 Task: In the  document Employmentplan.docx Change font size of watermark '120' and place the watermark  'Horizontally'. Insert footer and write www.quantum.com
Action: Mouse moved to (136, 98)
Screenshot: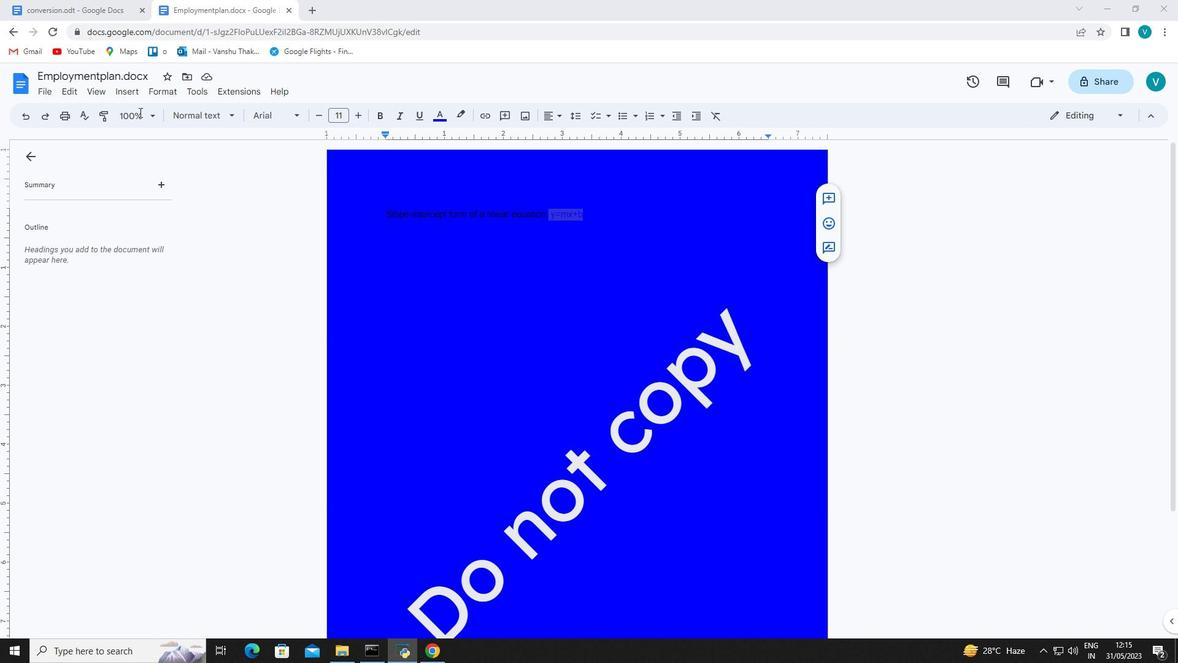 
Action: Mouse pressed left at (136, 98)
Screenshot: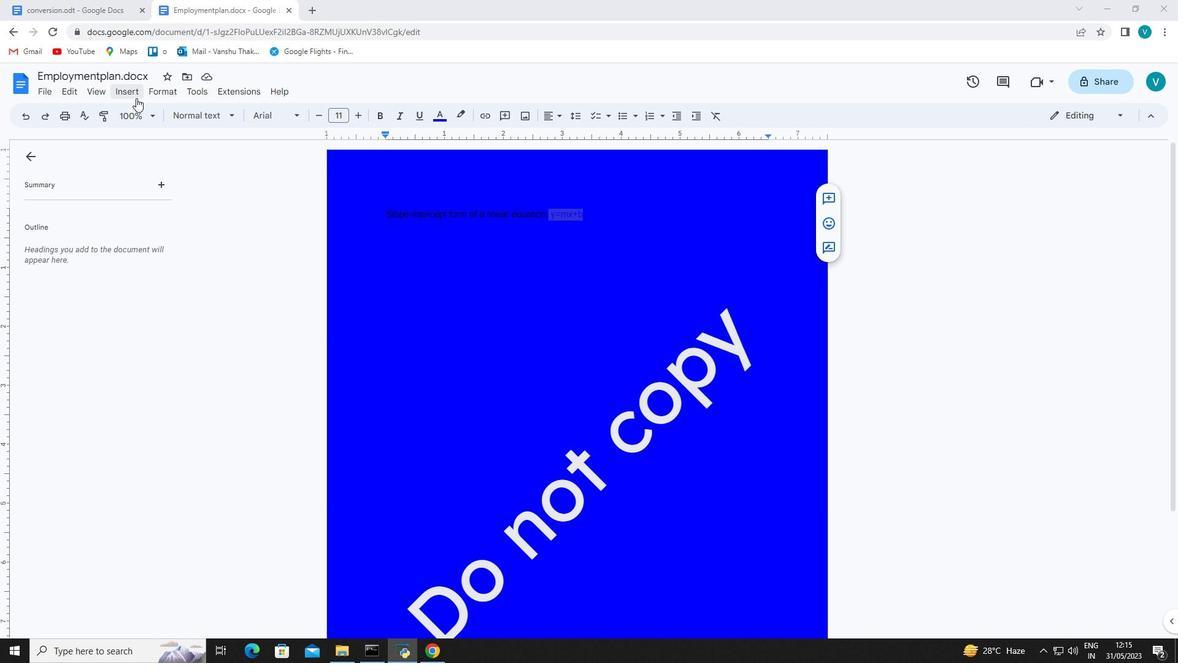 
Action: Mouse moved to (172, 373)
Screenshot: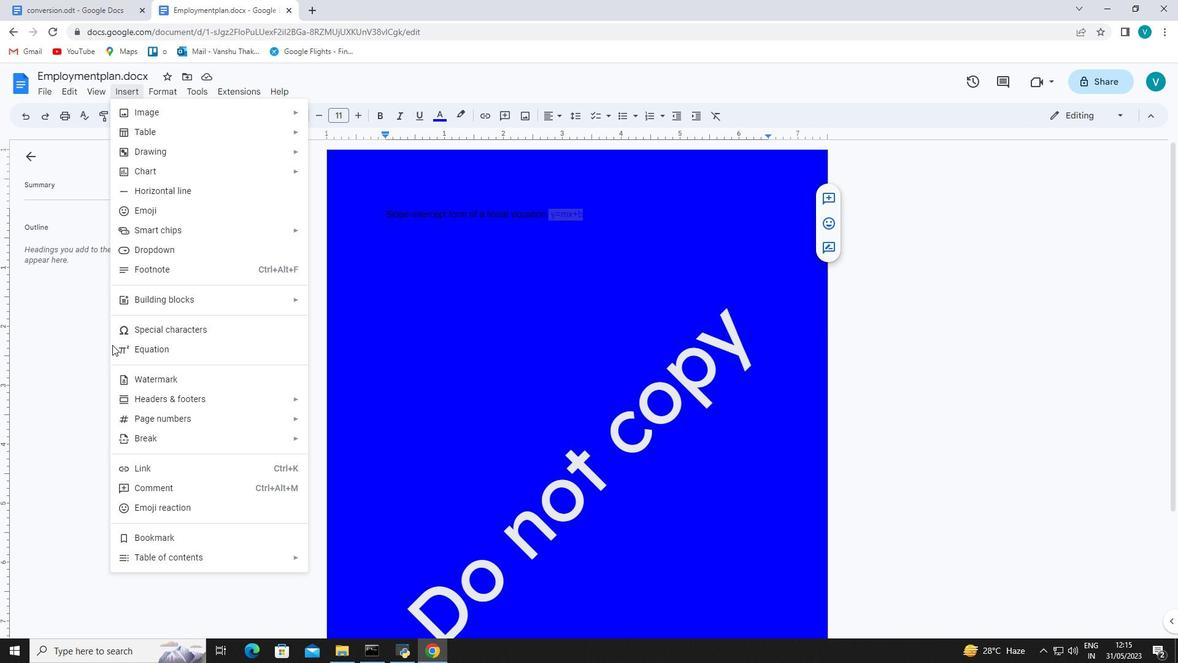 
Action: Mouse pressed left at (172, 373)
Screenshot: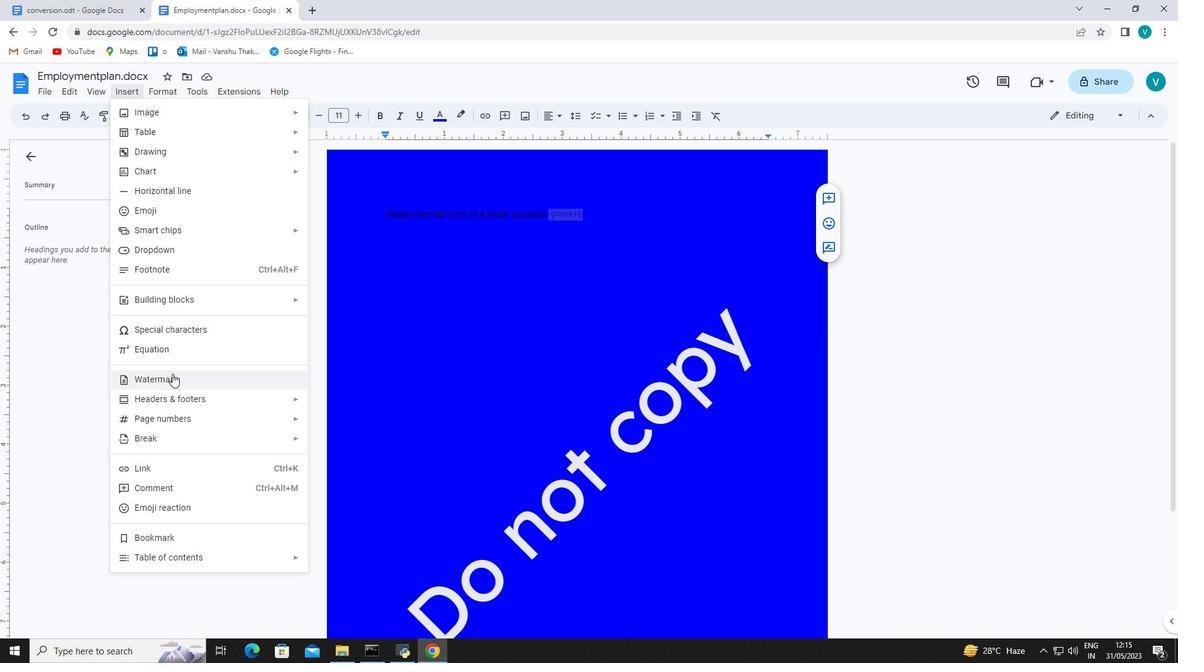 
Action: Mouse moved to (1064, 279)
Screenshot: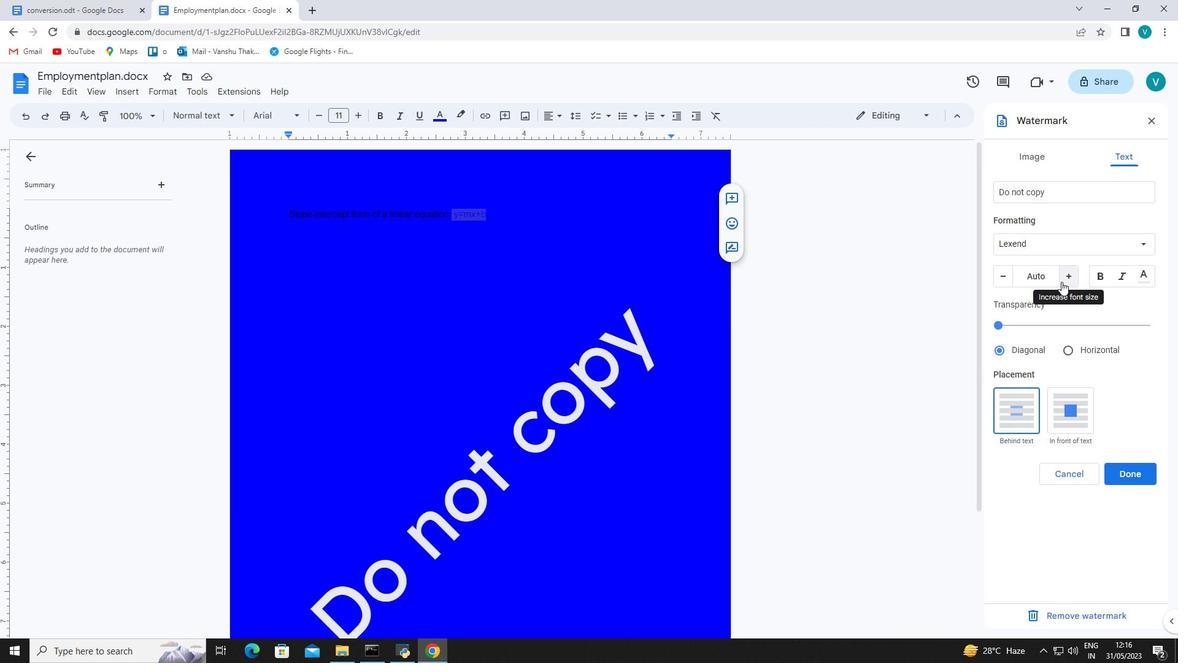 
Action: Mouse pressed left at (1064, 279)
Screenshot: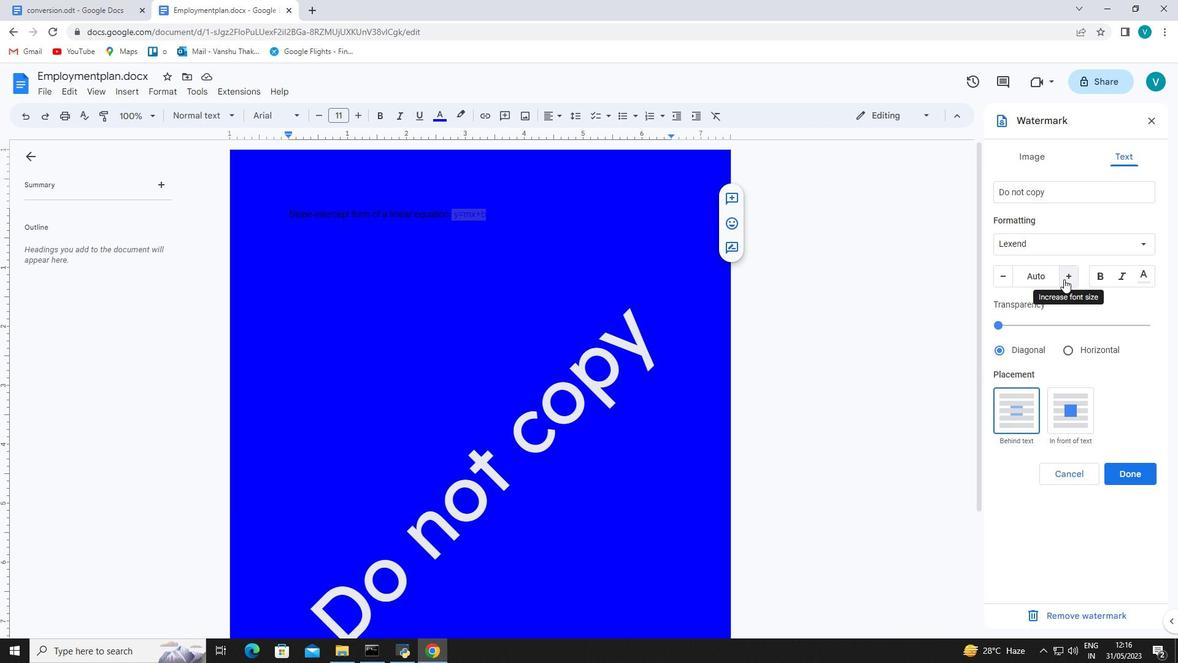 
Action: Mouse pressed left at (1064, 279)
Screenshot: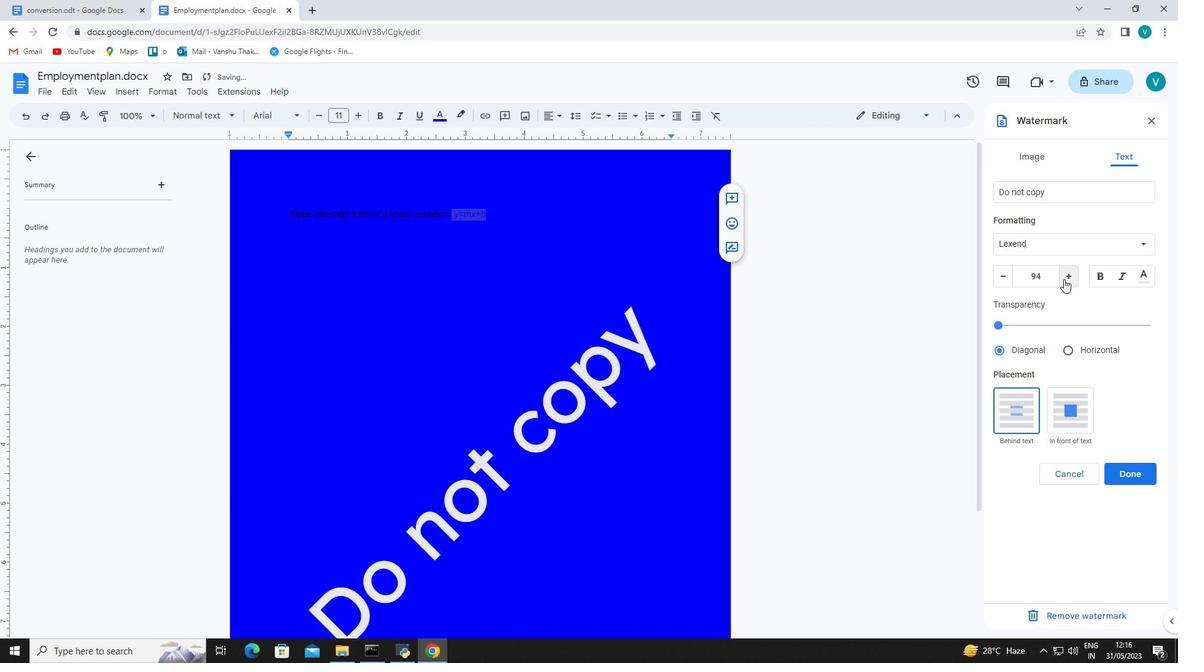 
Action: Mouse pressed left at (1064, 279)
Screenshot: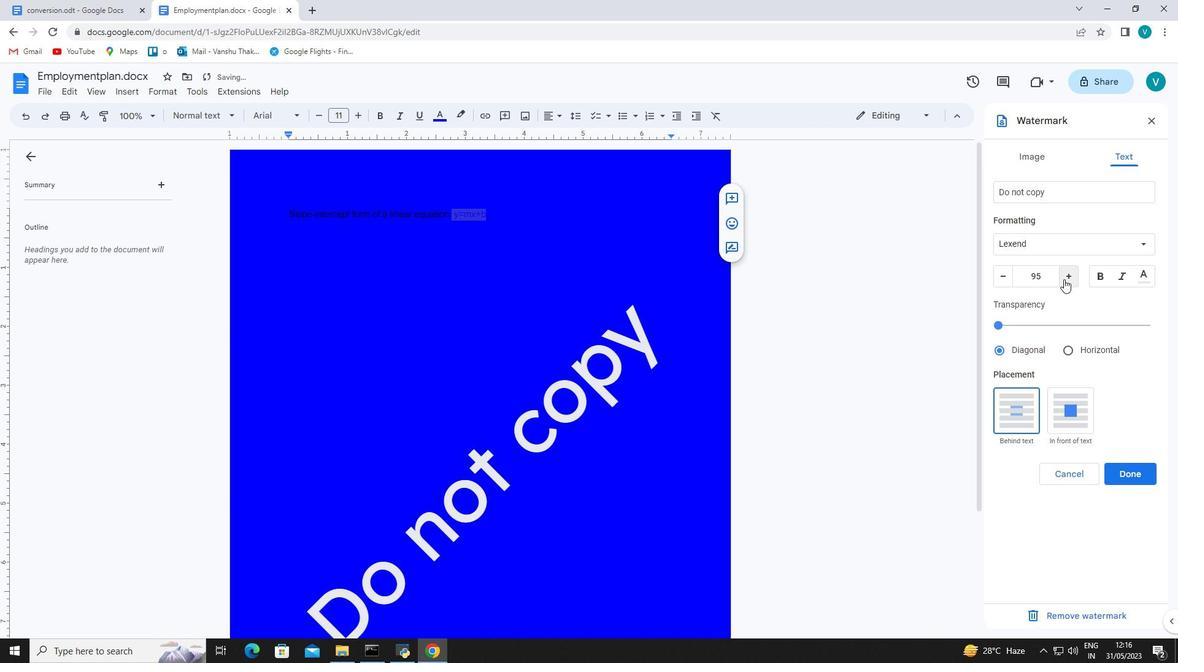 
Action: Mouse pressed left at (1064, 279)
Screenshot: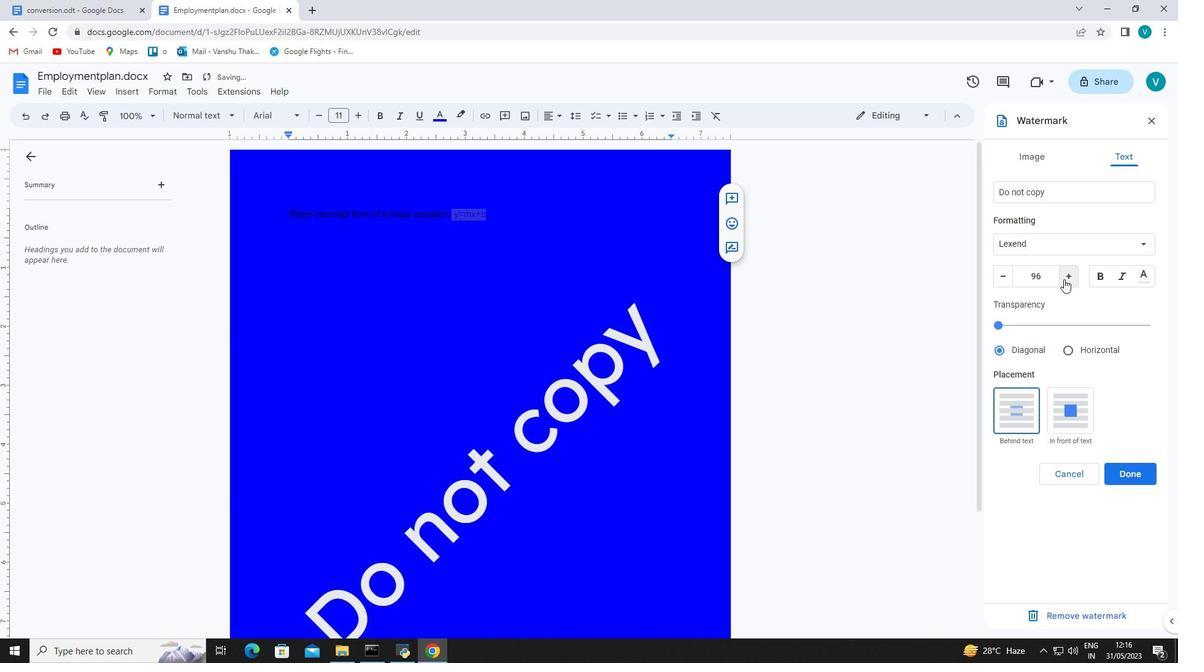 
Action: Mouse pressed left at (1064, 279)
Screenshot: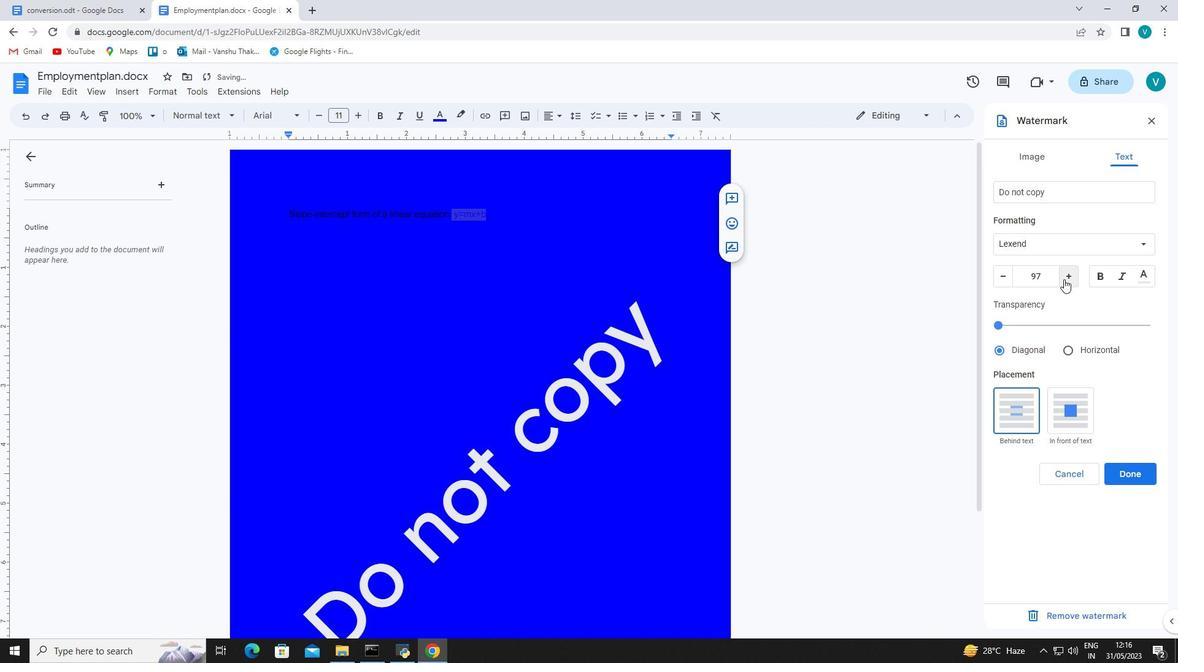 
Action: Mouse pressed left at (1064, 279)
Screenshot: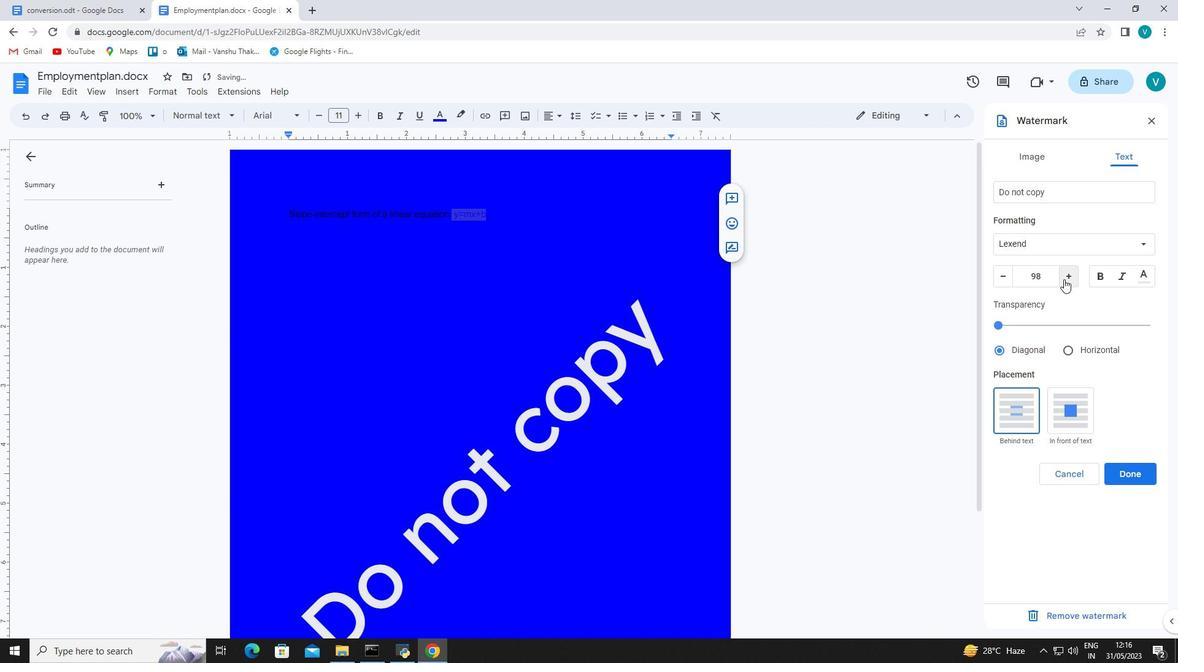 
Action: Mouse pressed left at (1064, 279)
Screenshot: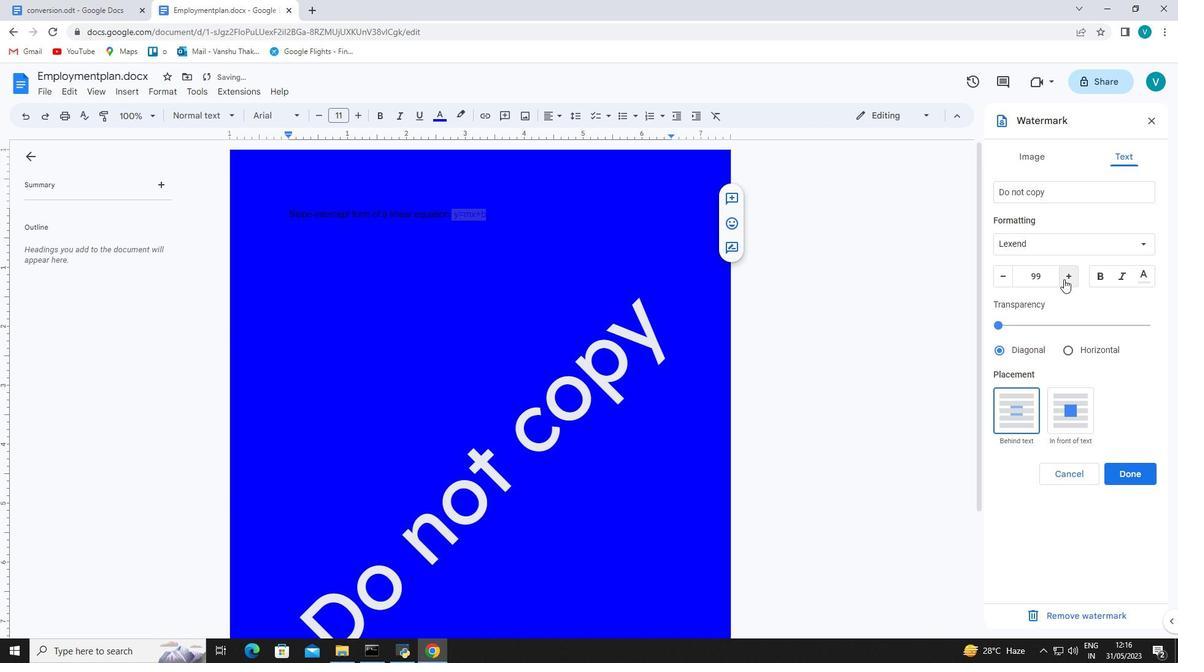 
Action: Mouse pressed left at (1064, 279)
Screenshot: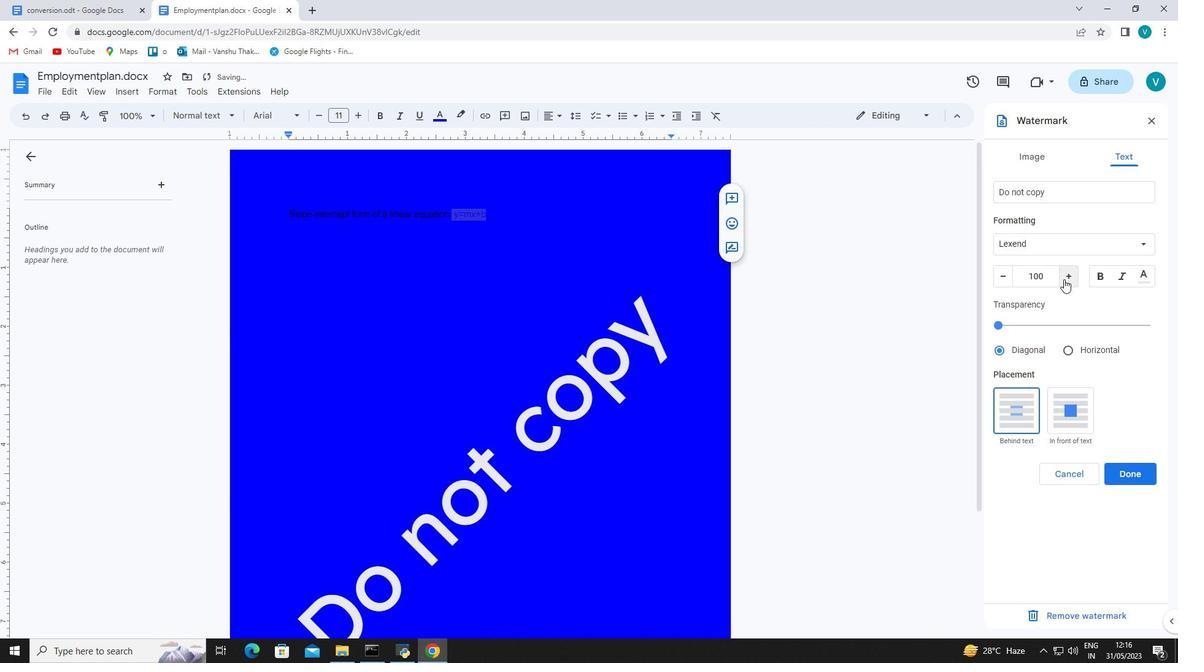 
Action: Mouse pressed left at (1064, 279)
Screenshot: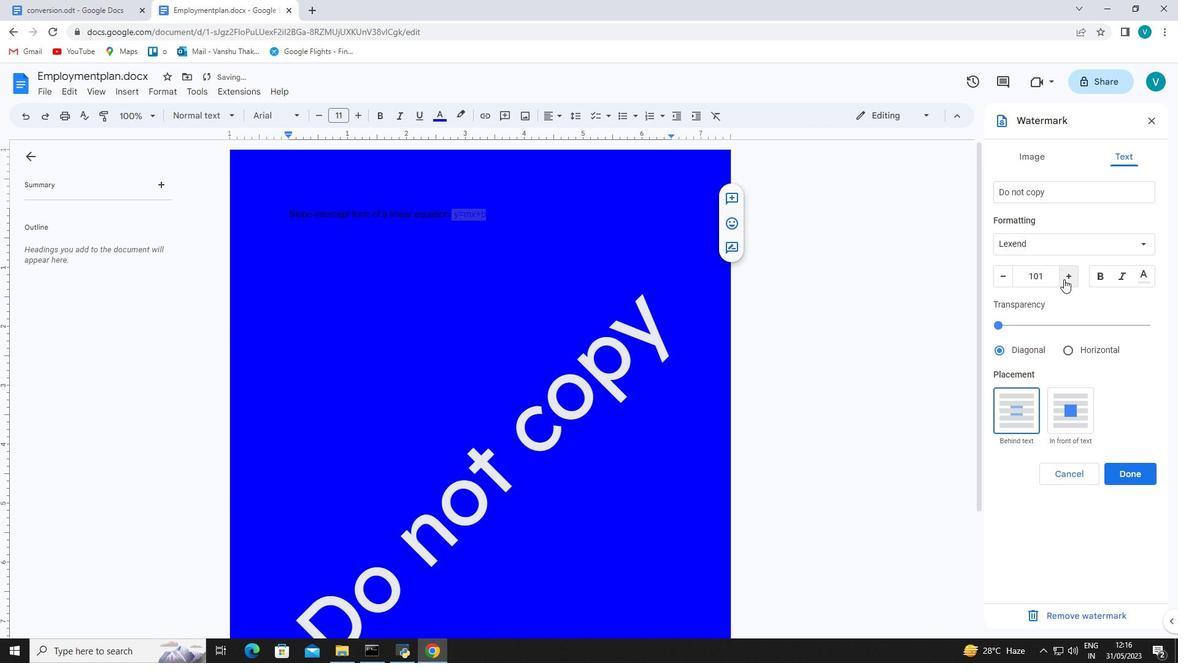 
Action: Mouse pressed left at (1064, 279)
Screenshot: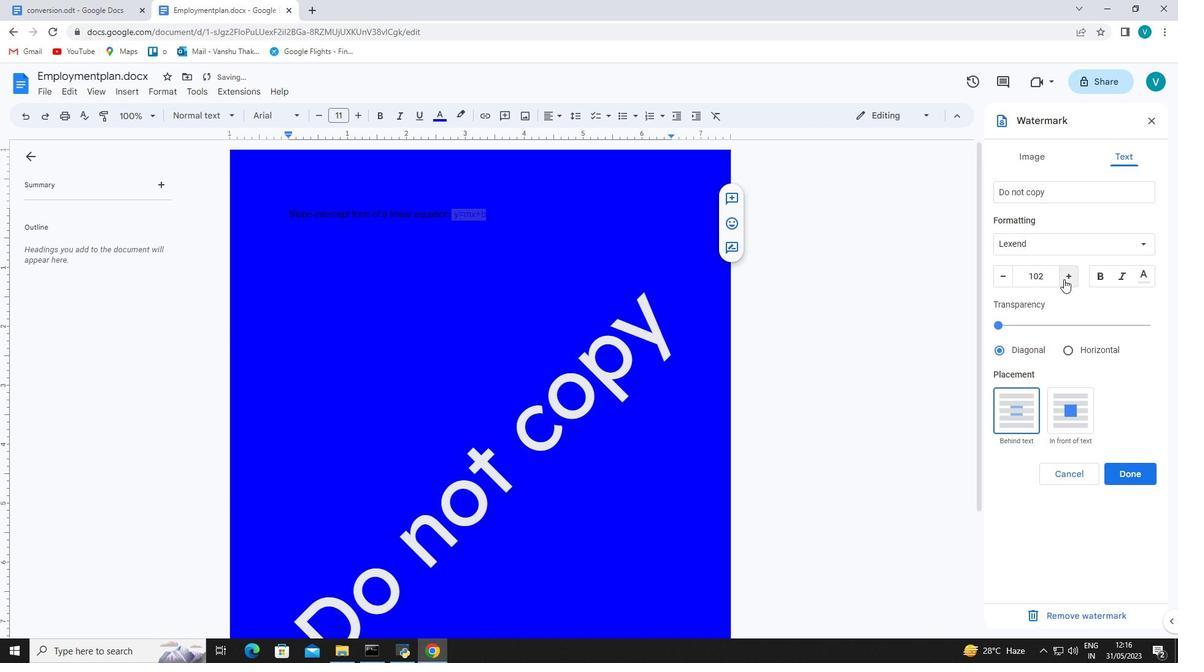 
Action: Mouse pressed left at (1064, 279)
Screenshot: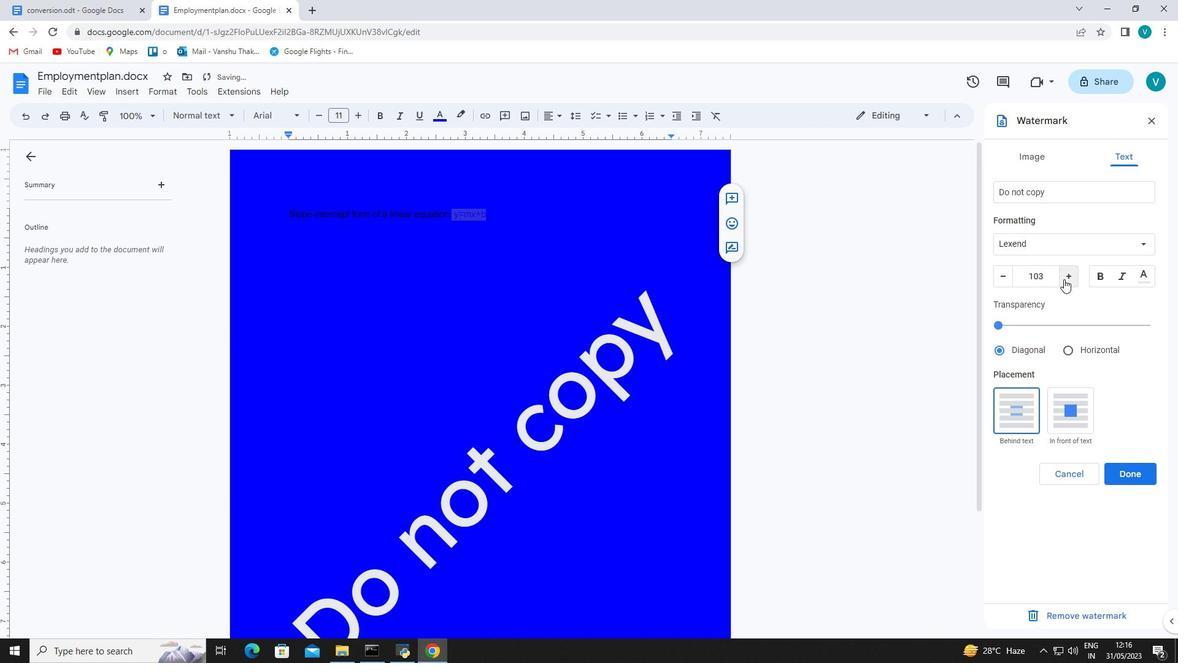 
Action: Mouse pressed left at (1064, 279)
Screenshot: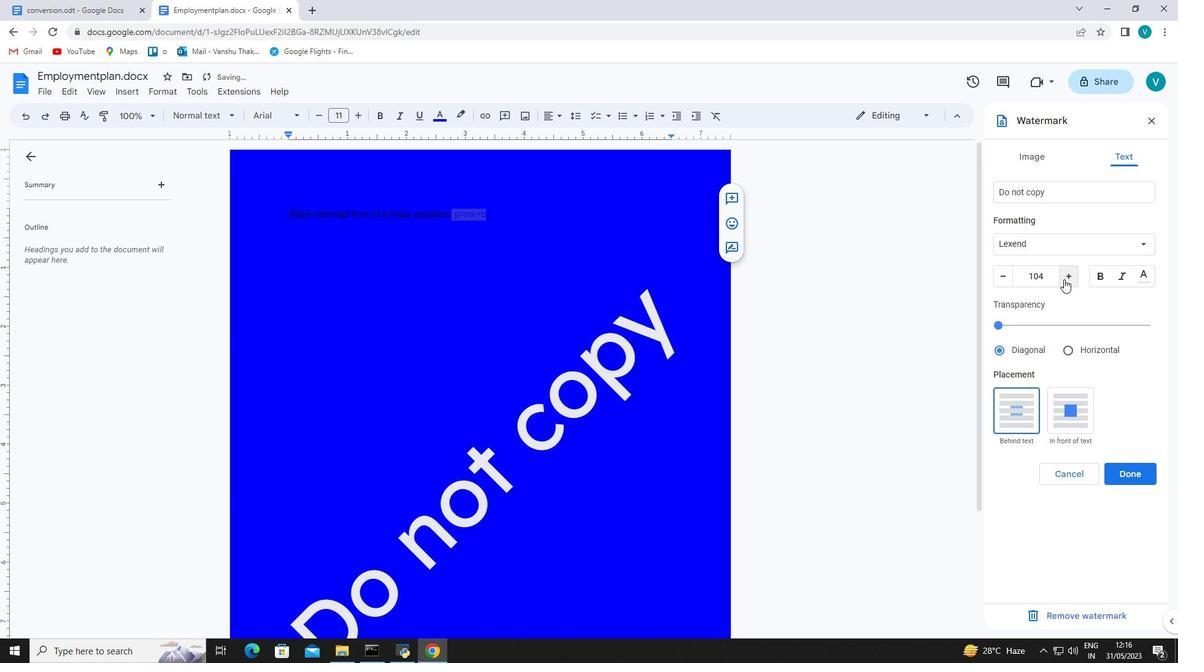 
Action: Mouse pressed left at (1064, 279)
Screenshot: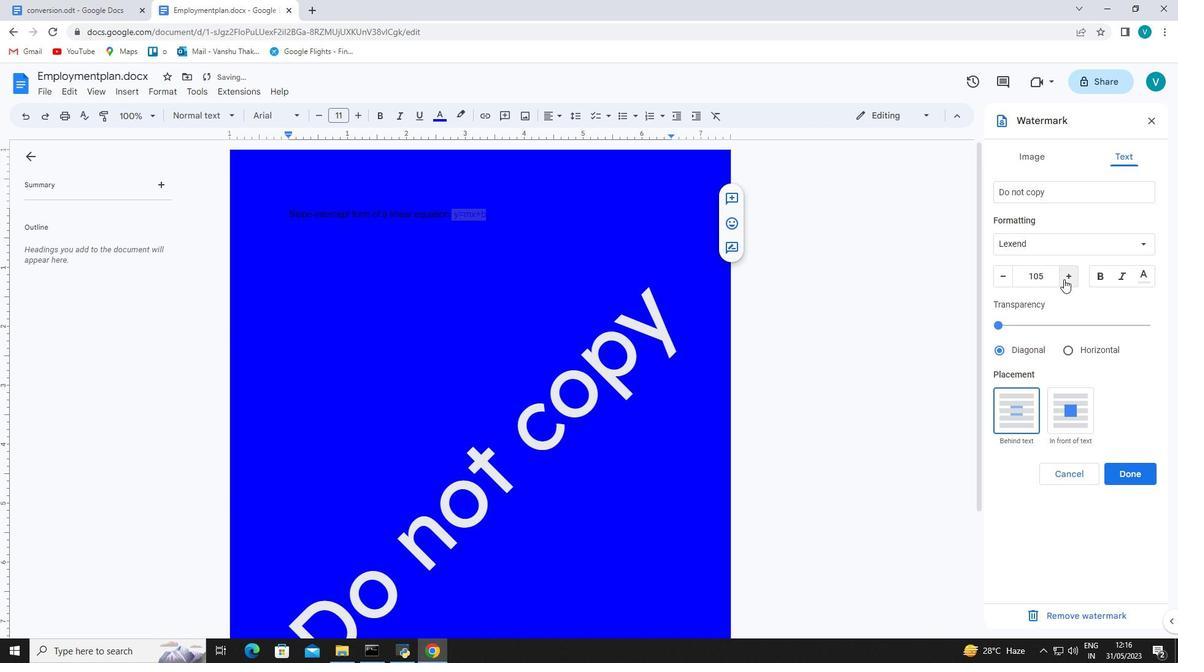 
Action: Mouse pressed left at (1064, 279)
Screenshot: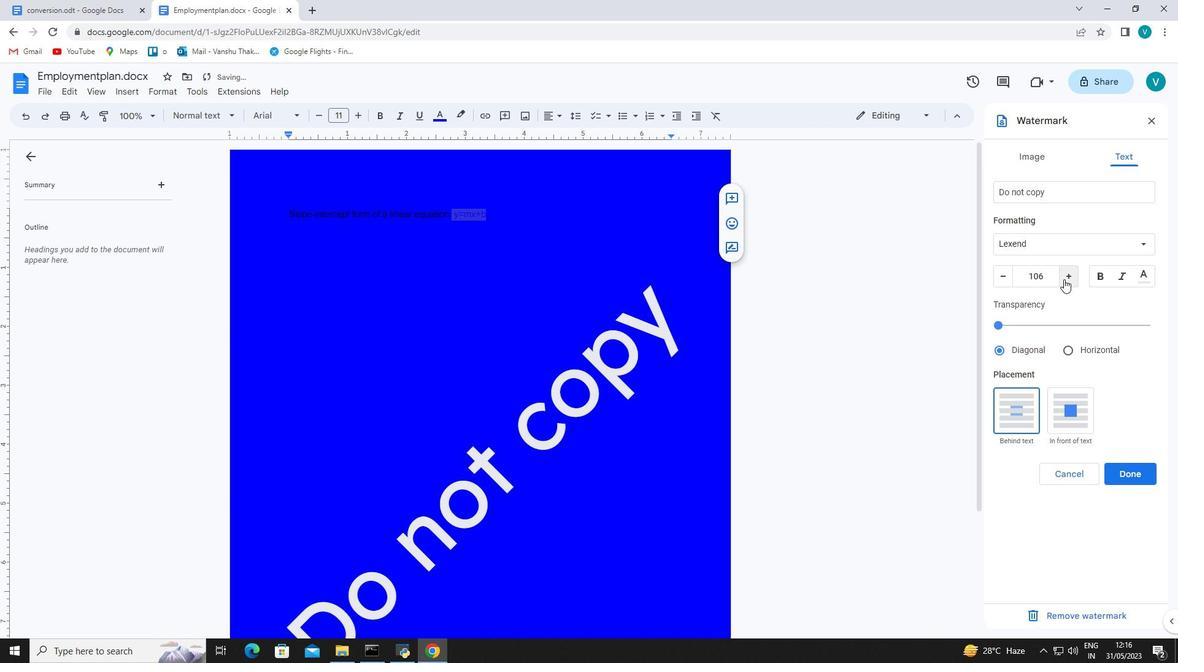 
Action: Mouse pressed left at (1064, 279)
Screenshot: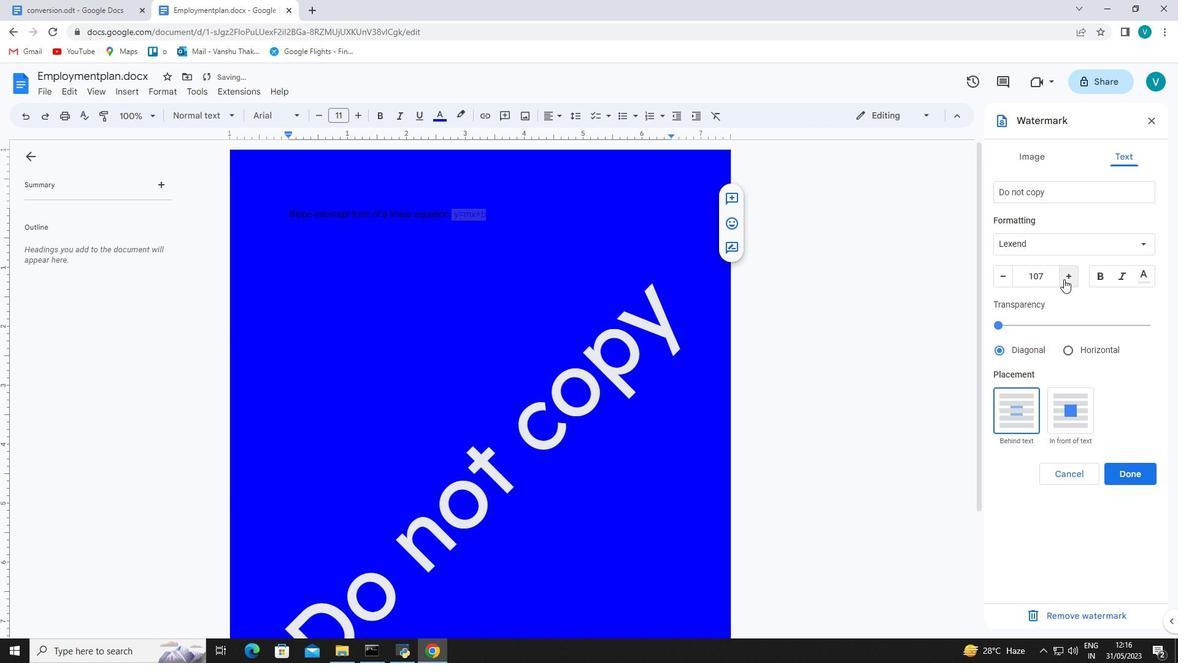 
Action: Mouse pressed left at (1064, 279)
Screenshot: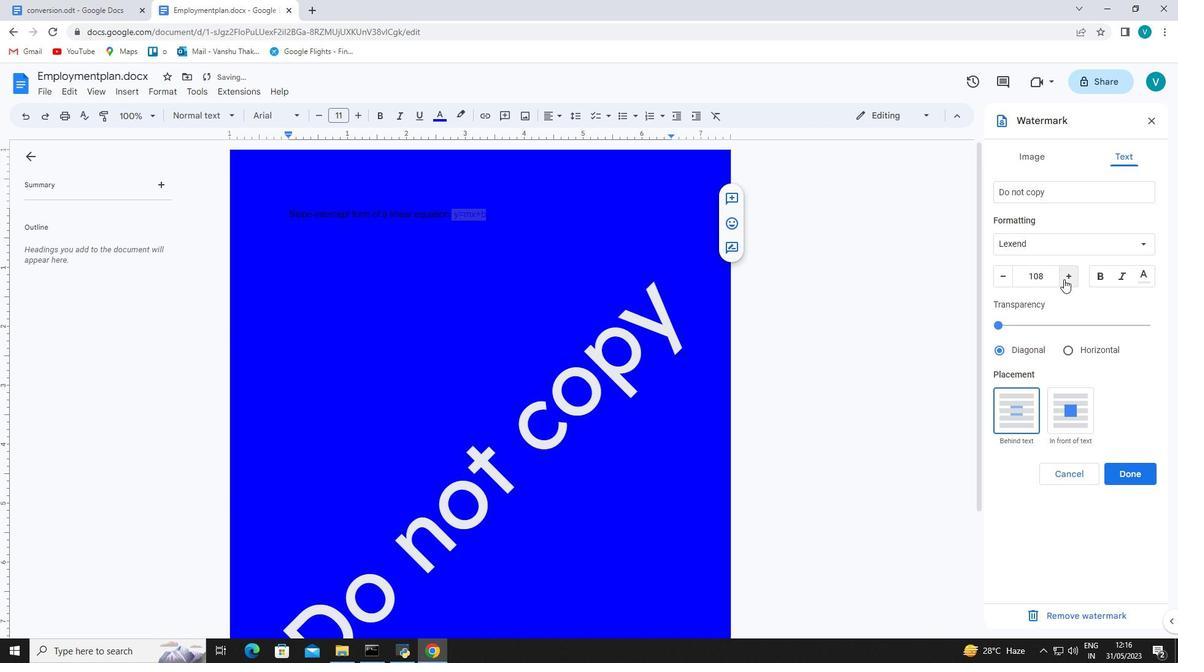 
Action: Mouse pressed left at (1064, 279)
Screenshot: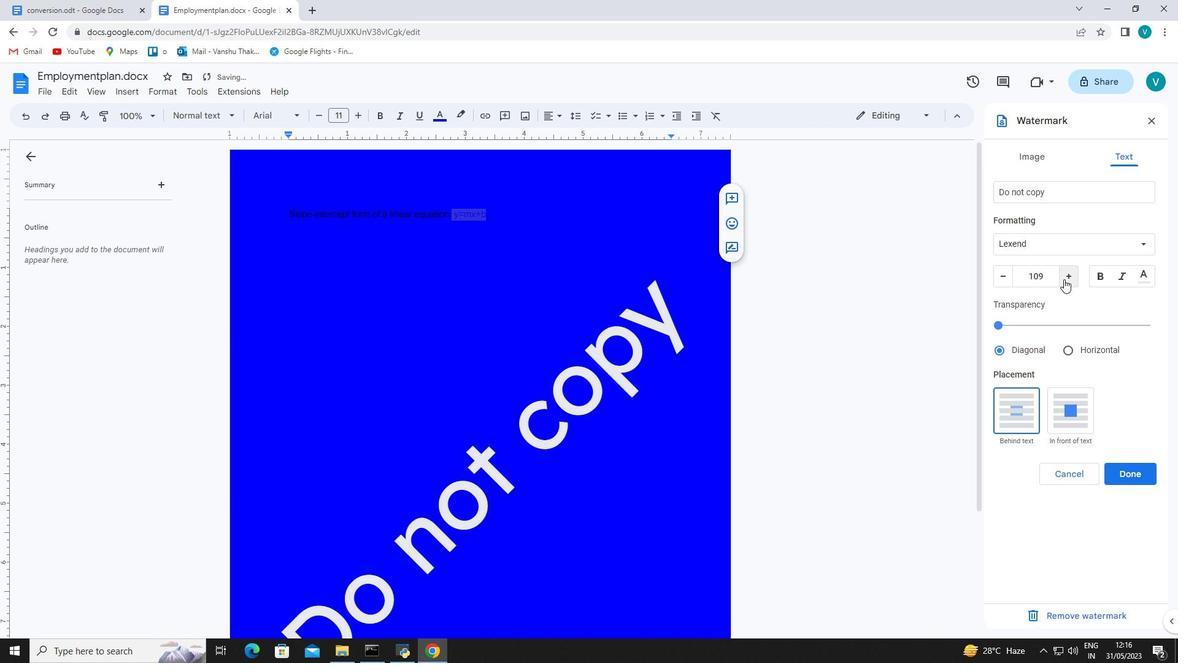 
Action: Mouse pressed left at (1064, 279)
Screenshot: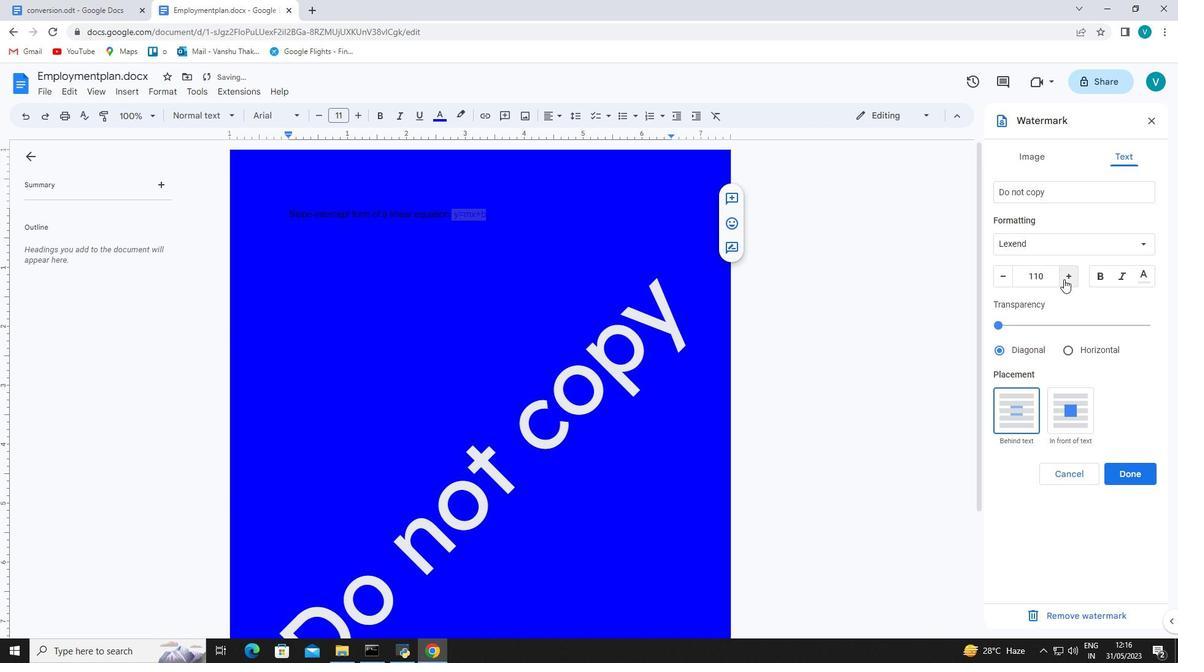 
Action: Mouse pressed left at (1064, 279)
Screenshot: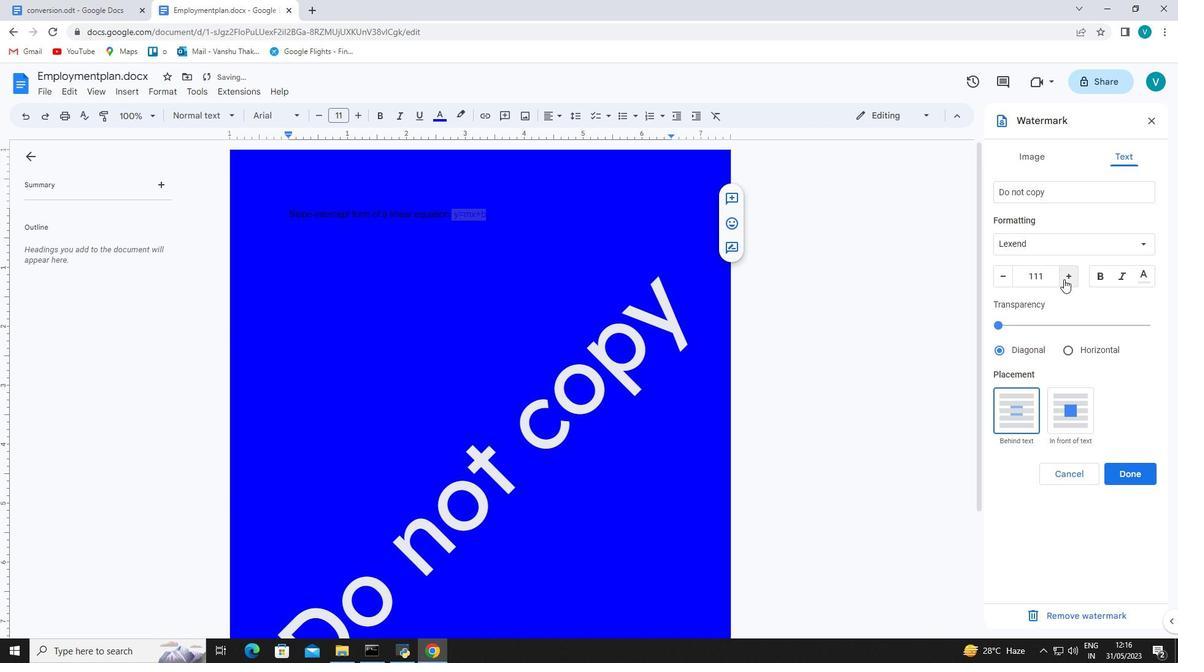 
Action: Mouse pressed left at (1064, 279)
Screenshot: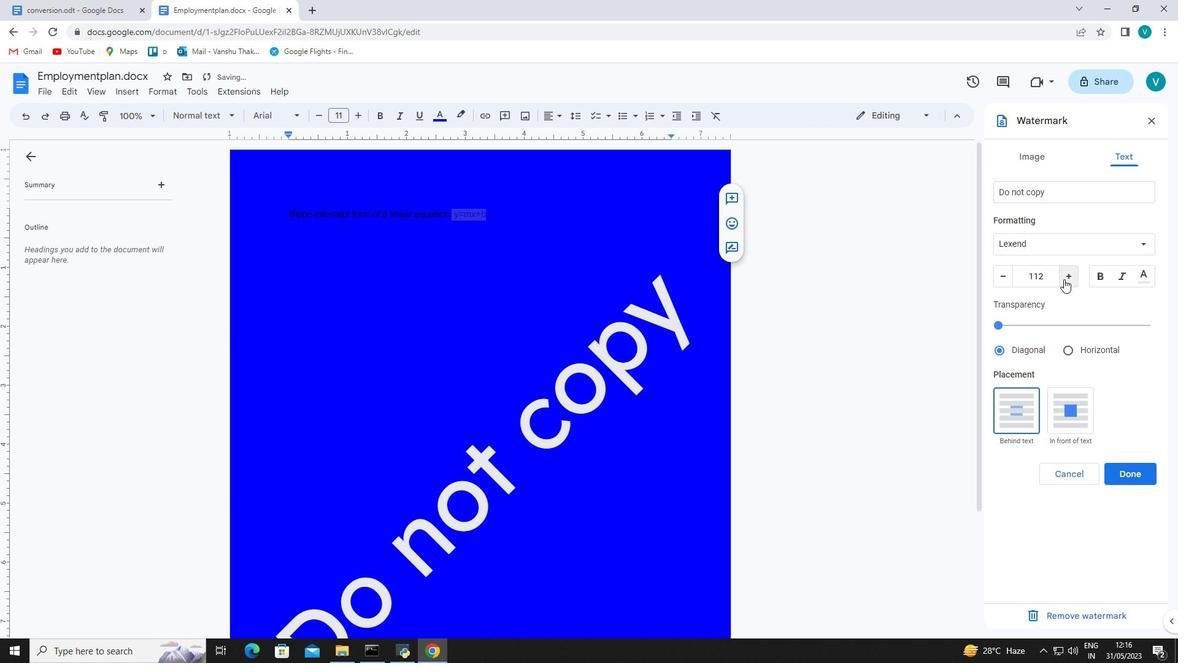 
Action: Mouse pressed left at (1064, 279)
Screenshot: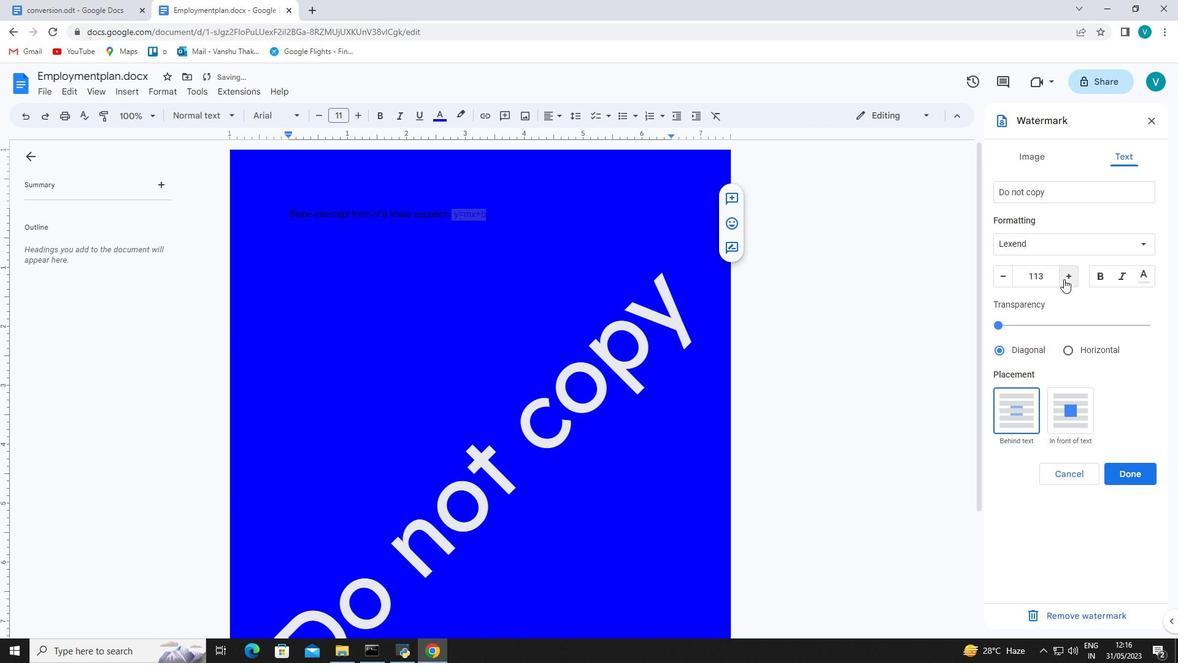 
Action: Mouse pressed left at (1064, 279)
Screenshot: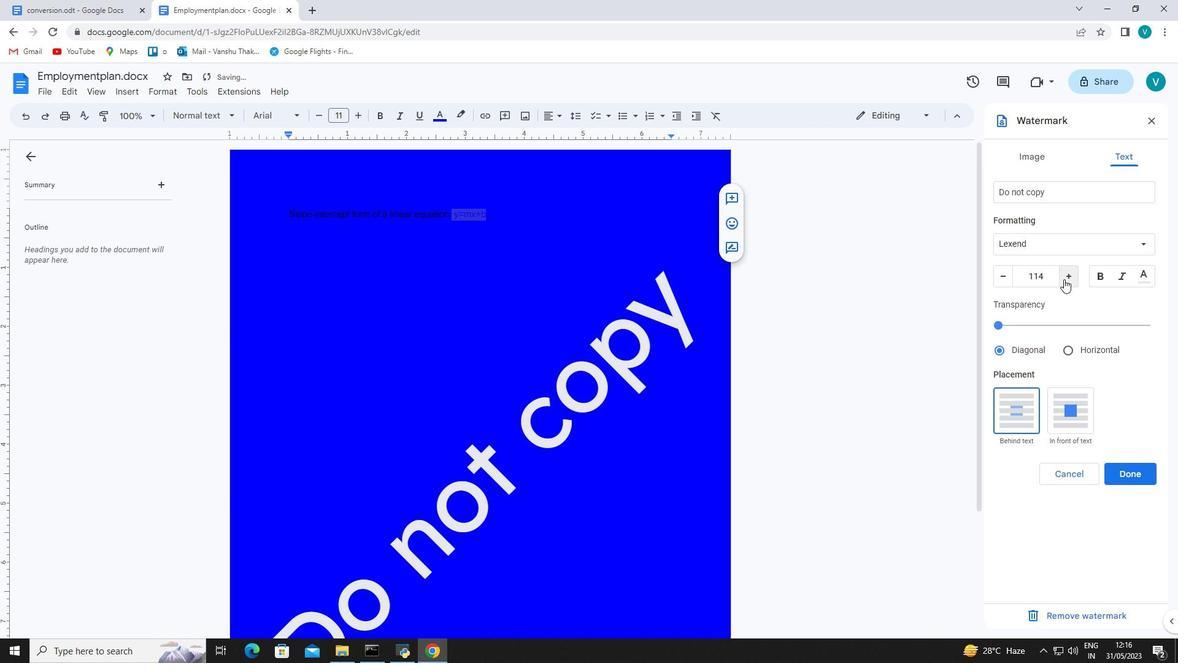 
Action: Mouse pressed left at (1064, 279)
Screenshot: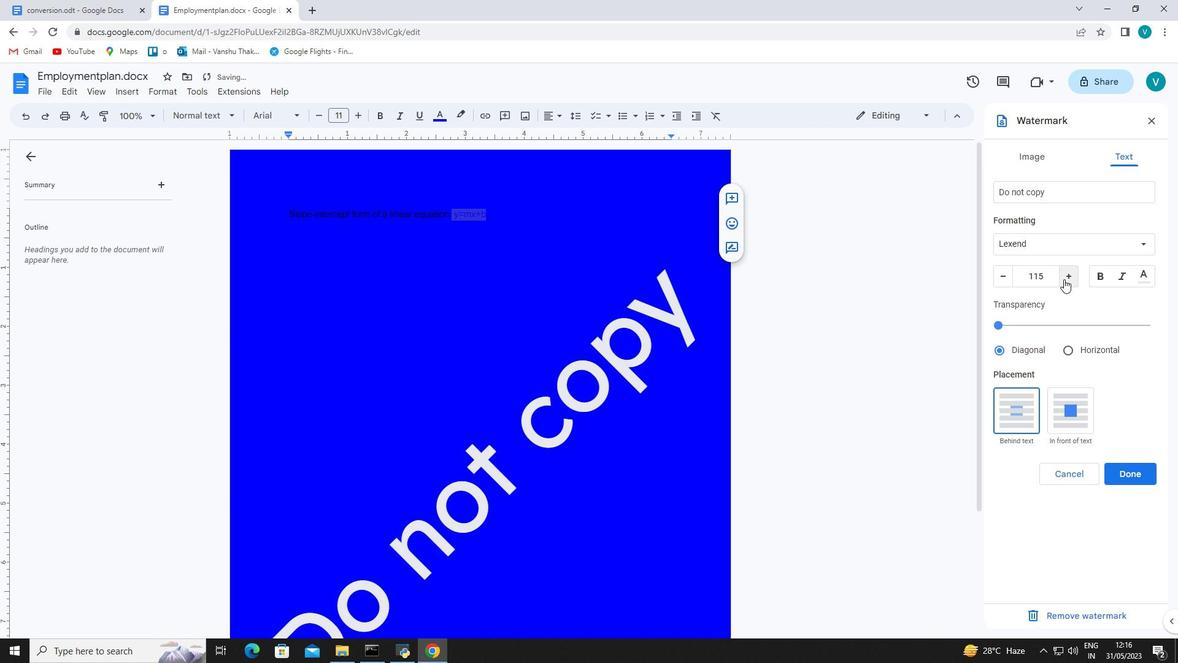 
Action: Mouse pressed left at (1064, 279)
Screenshot: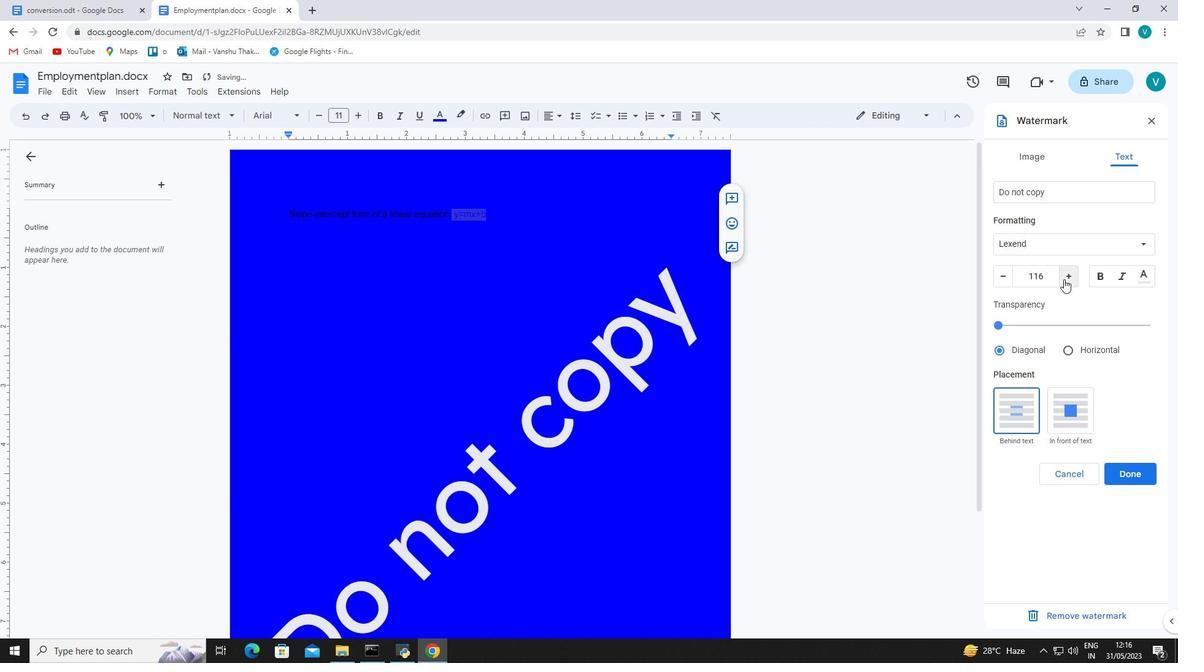 
Action: Mouse pressed left at (1064, 279)
Screenshot: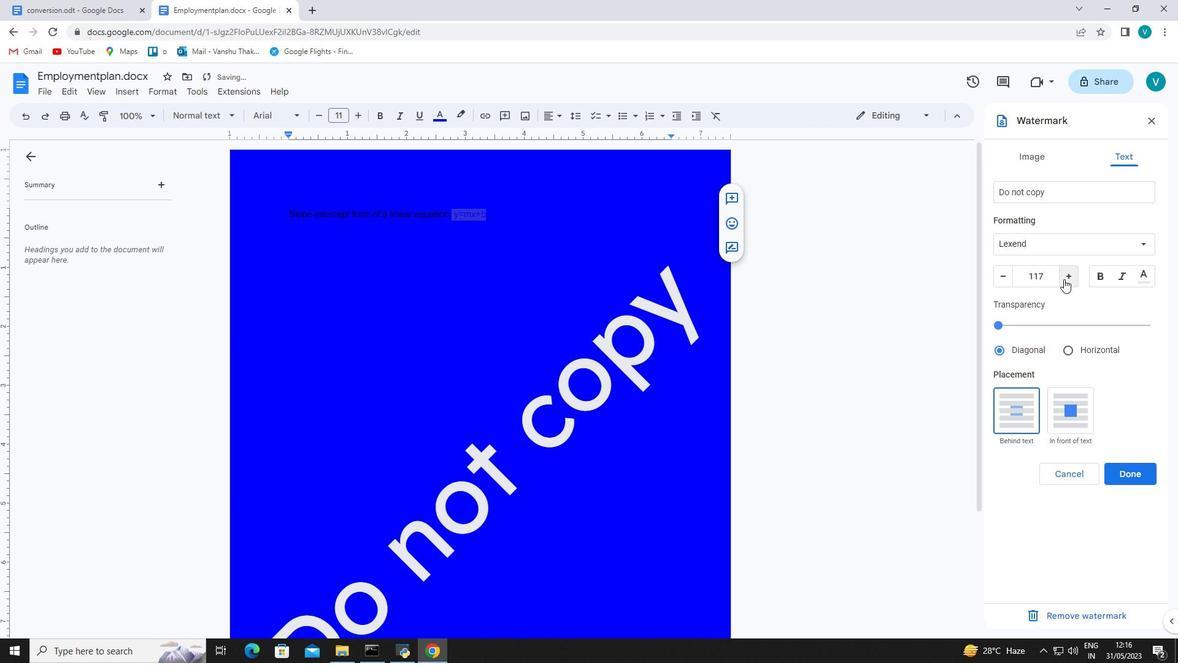 
Action: Mouse pressed left at (1064, 279)
Screenshot: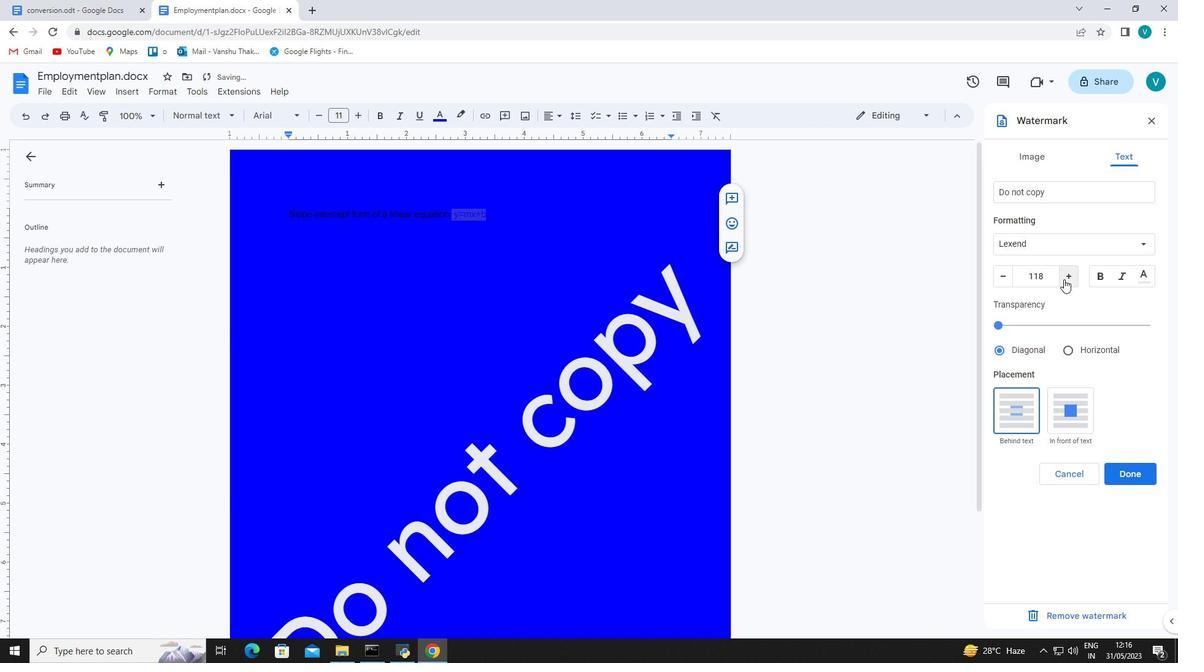 
Action: Mouse pressed left at (1064, 279)
Screenshot: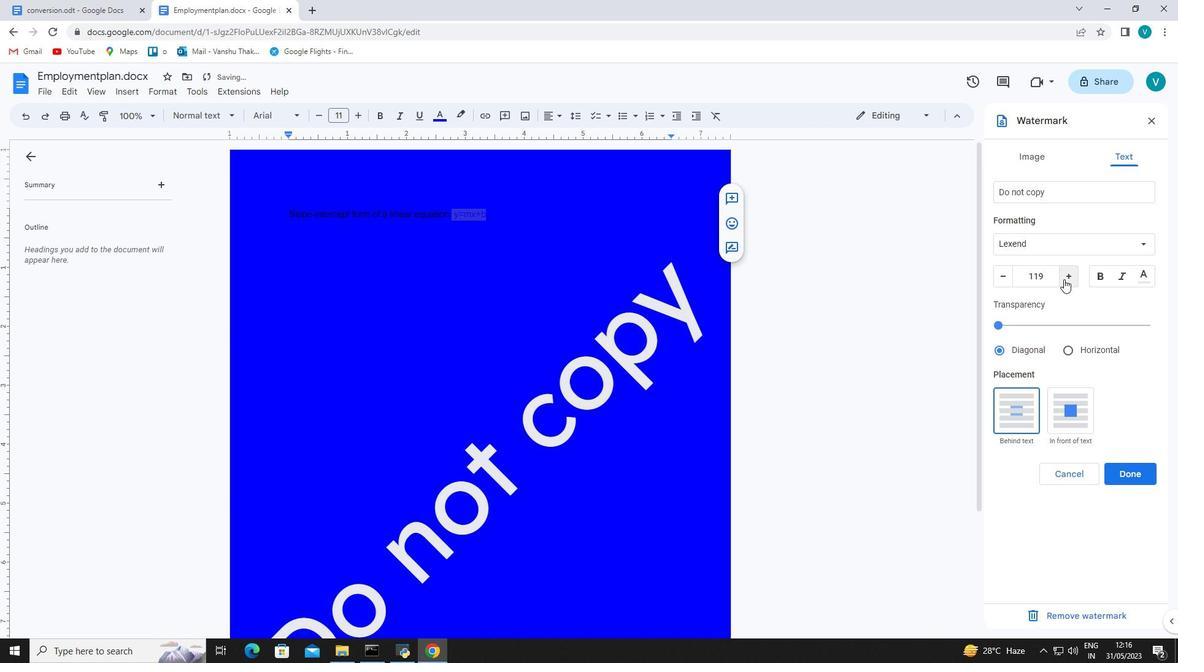 
Action: Mouse moved to (1071, 348)
Screenshot: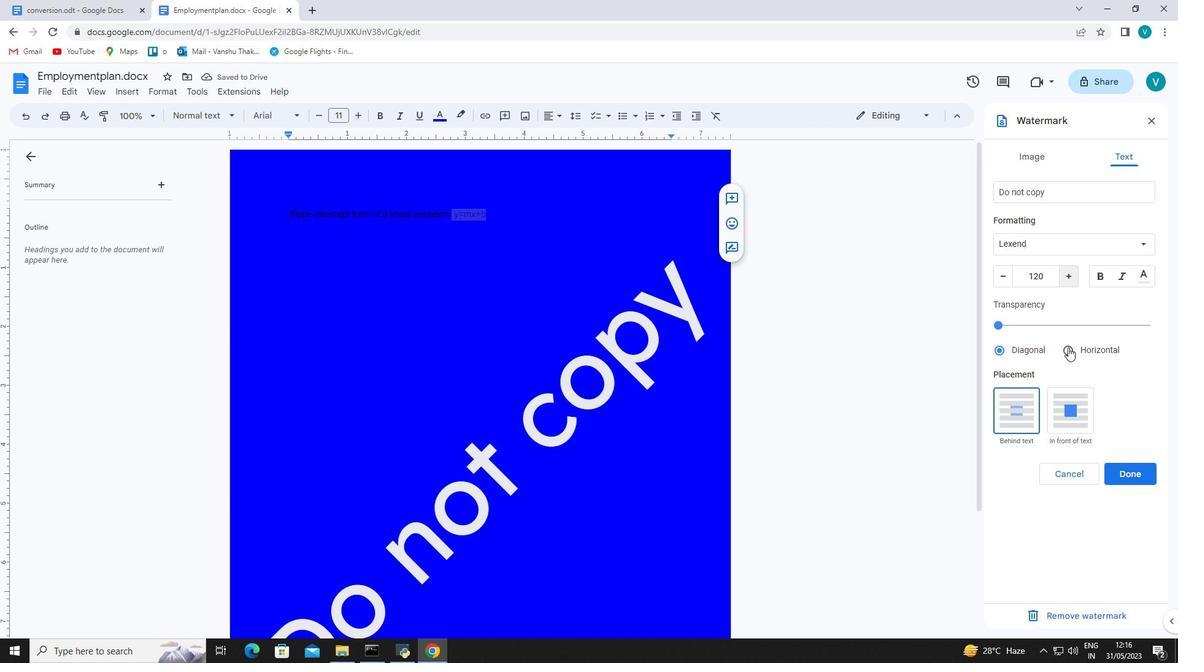 
Action: Mouse pressed left at (1071, 348)
Screenshot: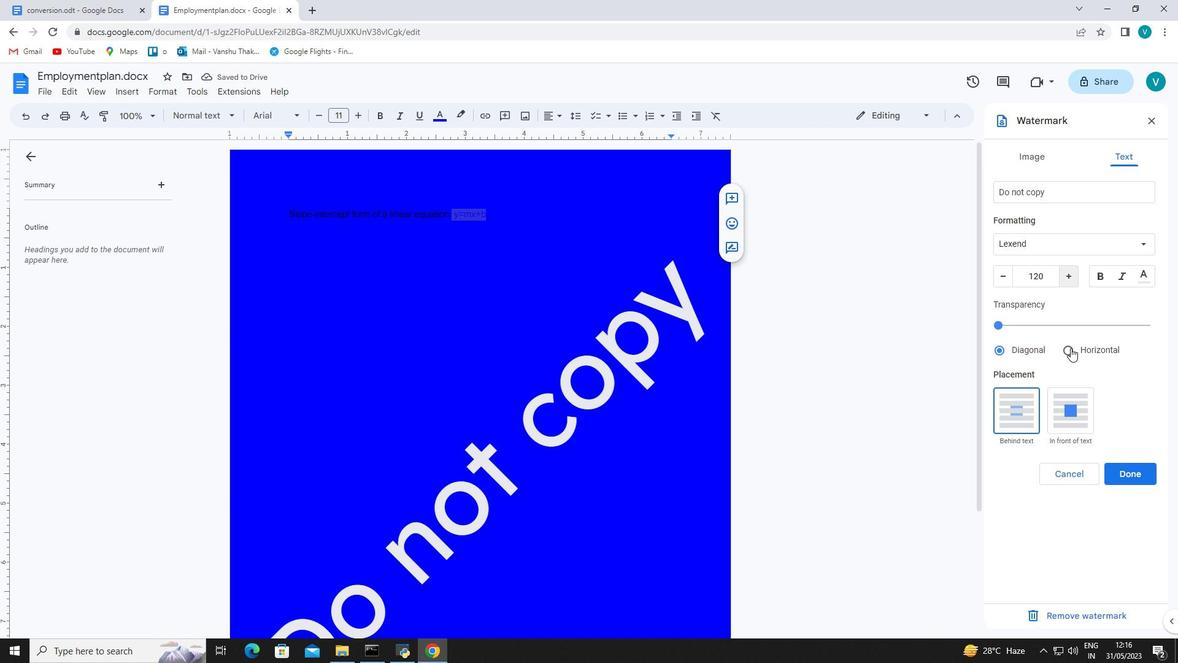 
Action: Mouse moved to (1151, 473)
Screenshot: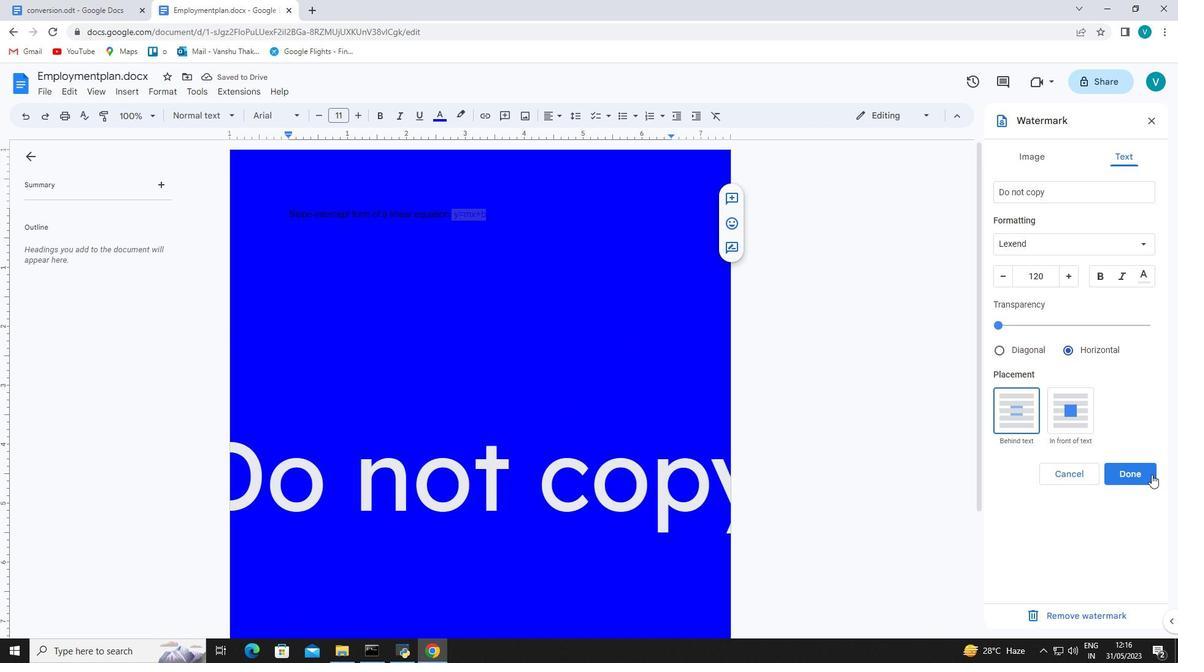
Action: Mouse pressed left at (1151, 473)
Screenshot: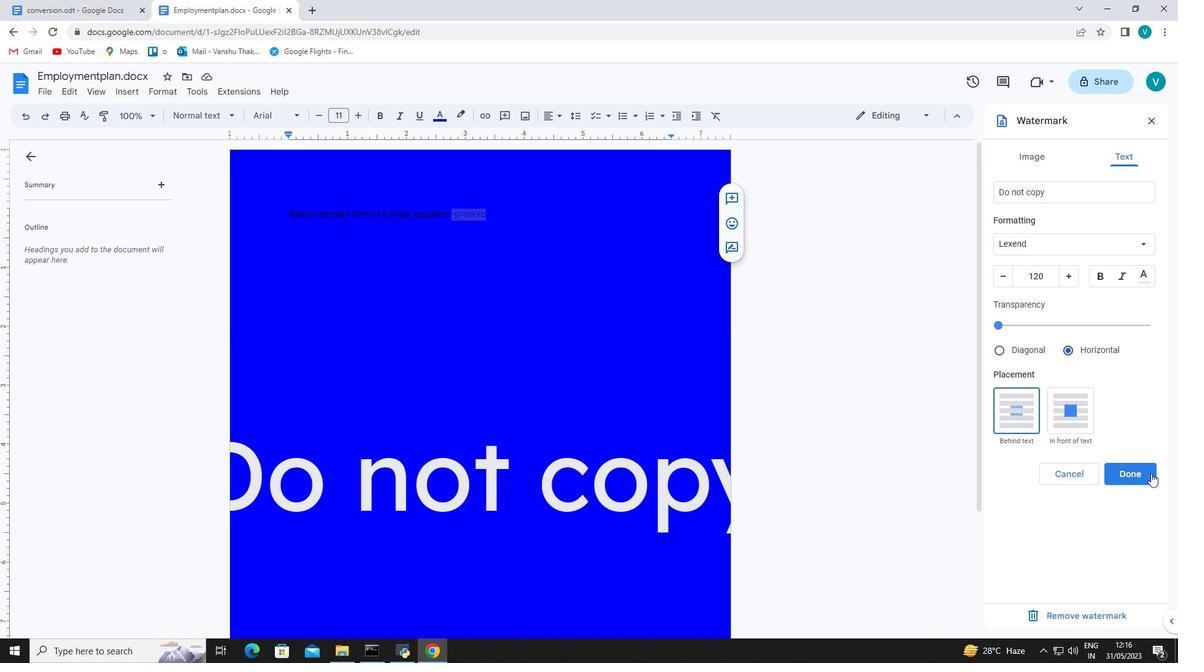 
Action: Mouse moved to (133, 93)
Screenshot: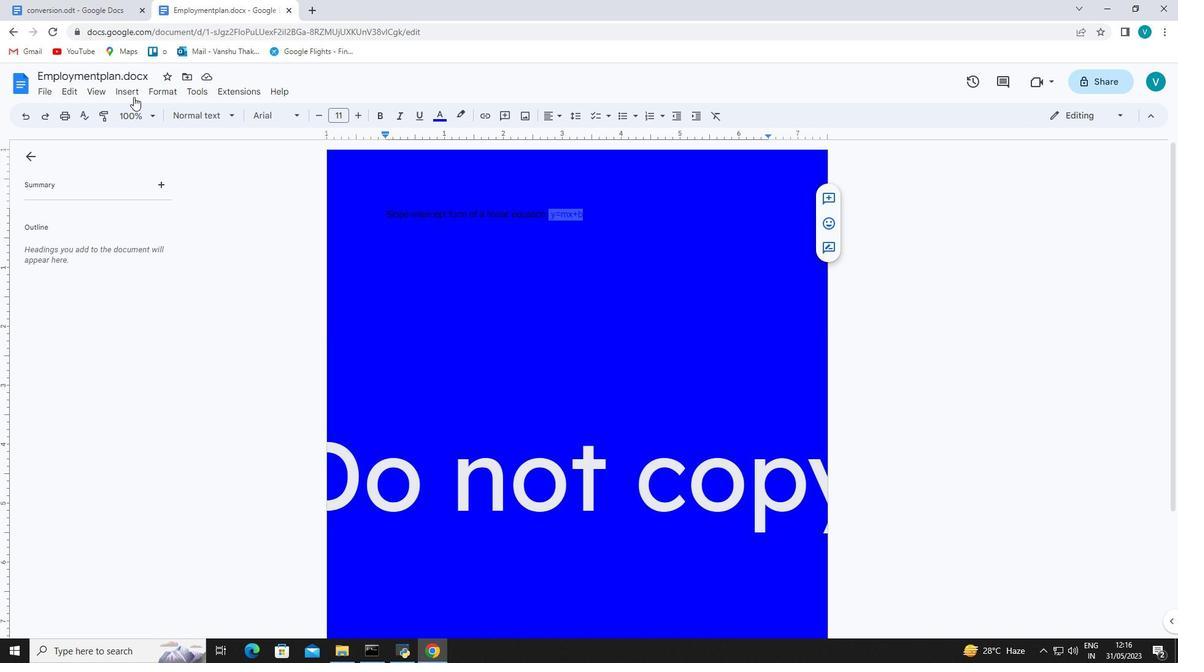 
Action: Mouse pressed left at (133, 93)
Screenshot: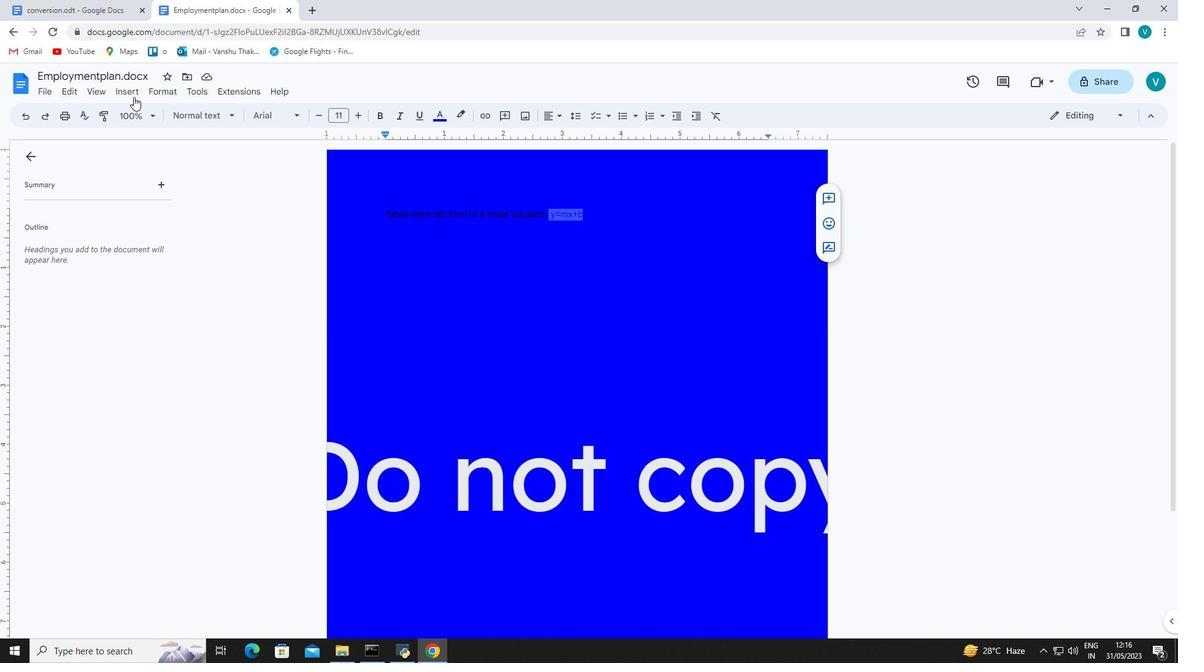 
Action: Mouse moved to (337, 416)
Screenshot: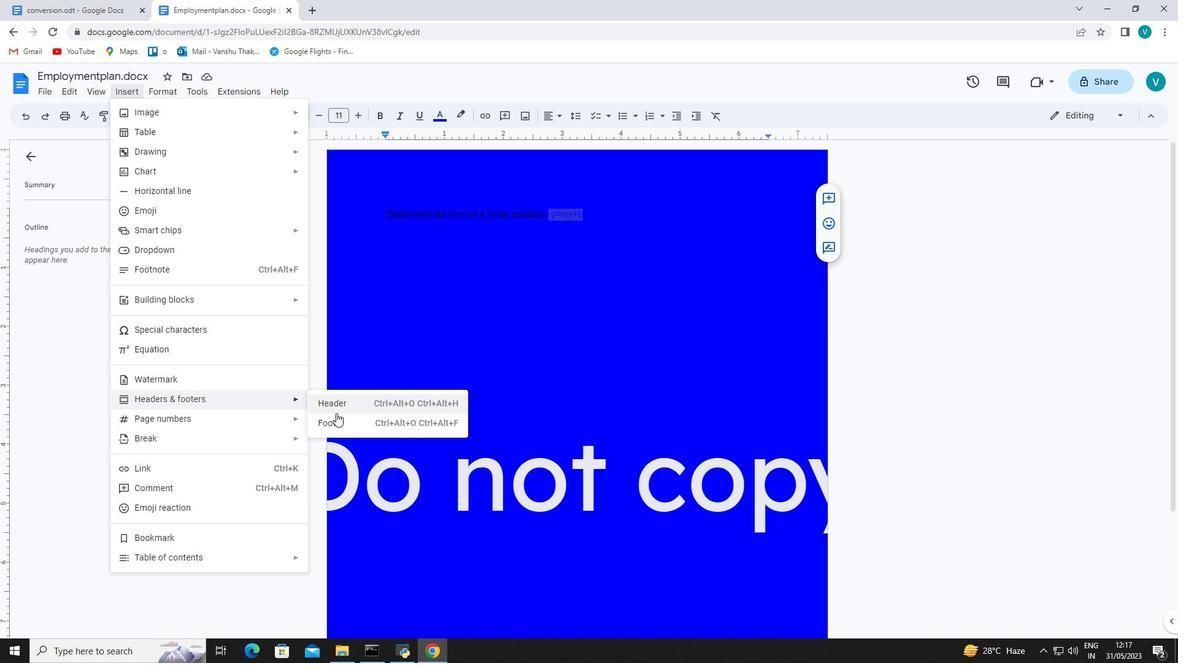 
Action: Mouse pressed left at (337, 416)
Screenshot: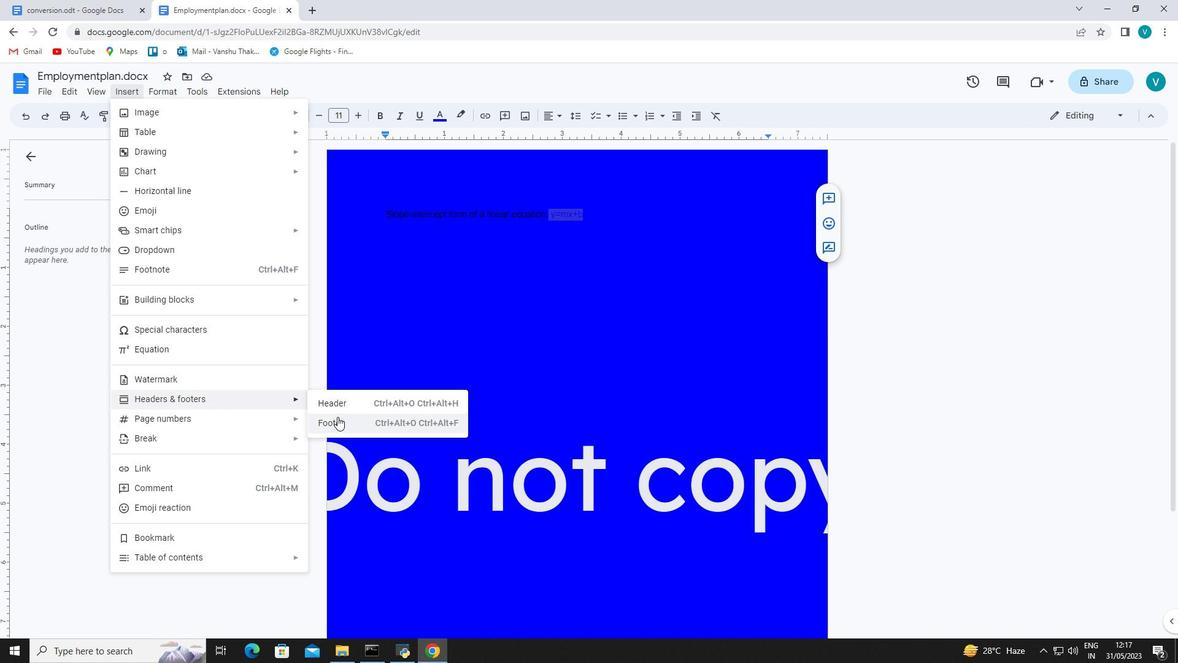 
Action: Key pressed www.quantum.com
Screenshot: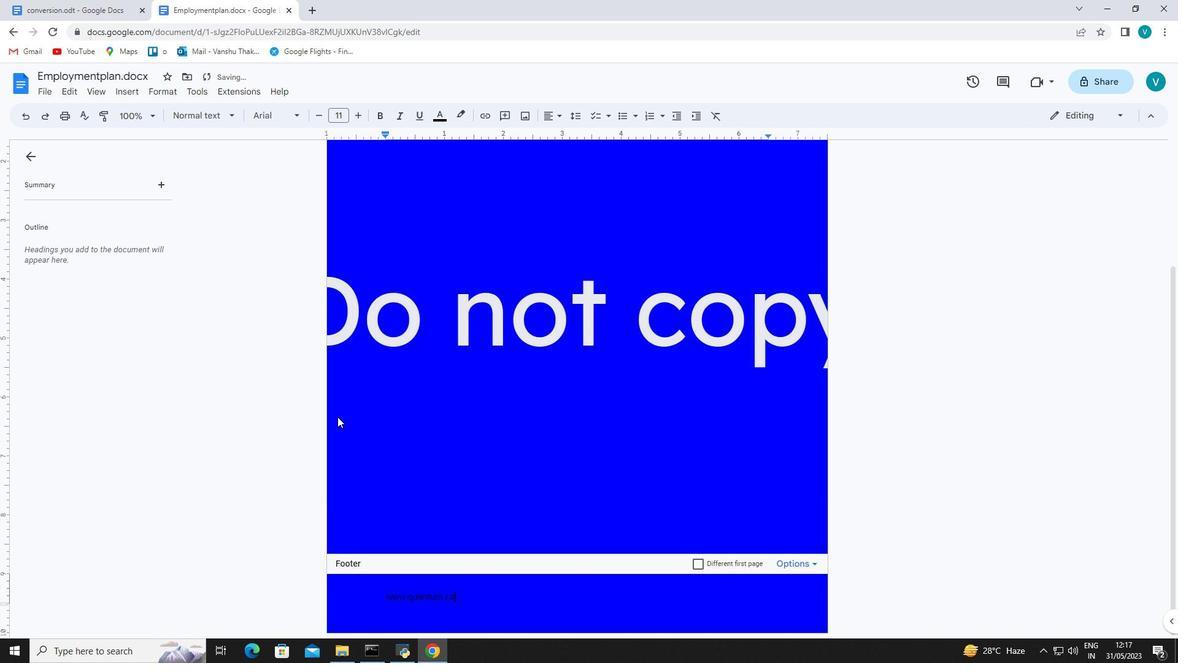 
